 Task: Click the Help in New Invoice
Action: Mouse moved to (151, 20)
Screenshot: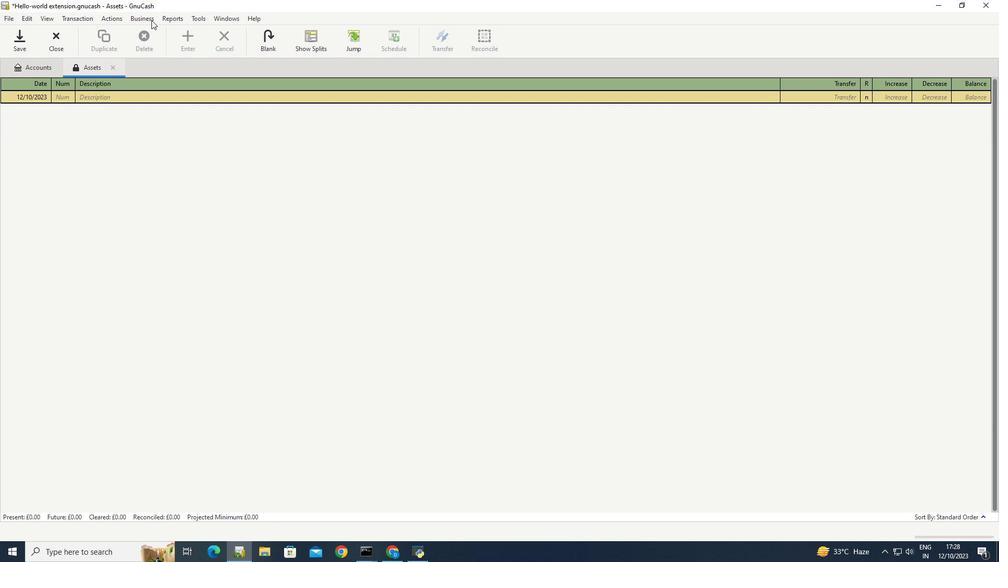 
Action: Mouse pressed left at (151, 20)
Screenshot: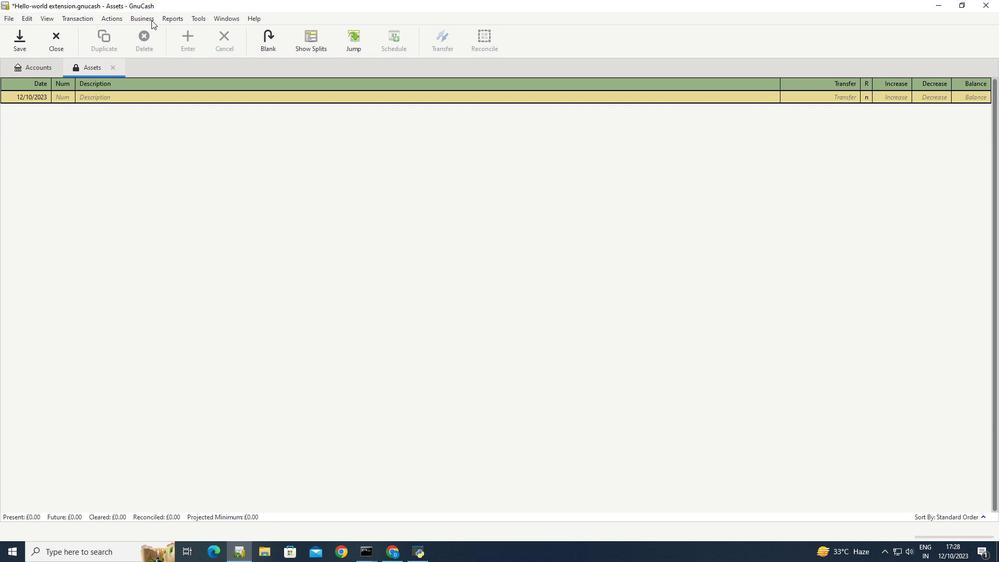 
Action: Mouse moved to (267, 70)
Screenshot: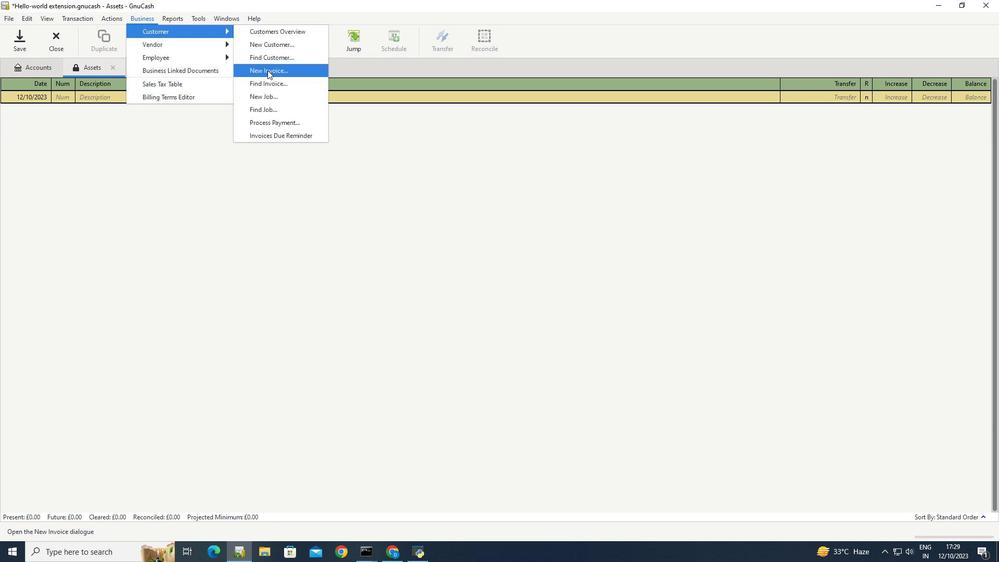 
Action: Mouse pressed left at (267, 70)
Screenshot: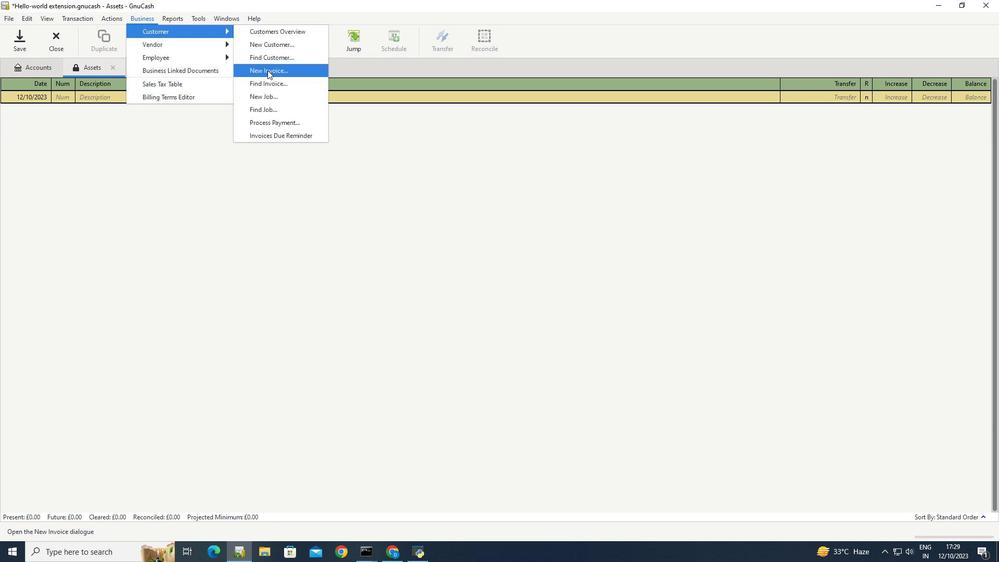 
Action: Mouse moved to (450, 390)
Screenshot: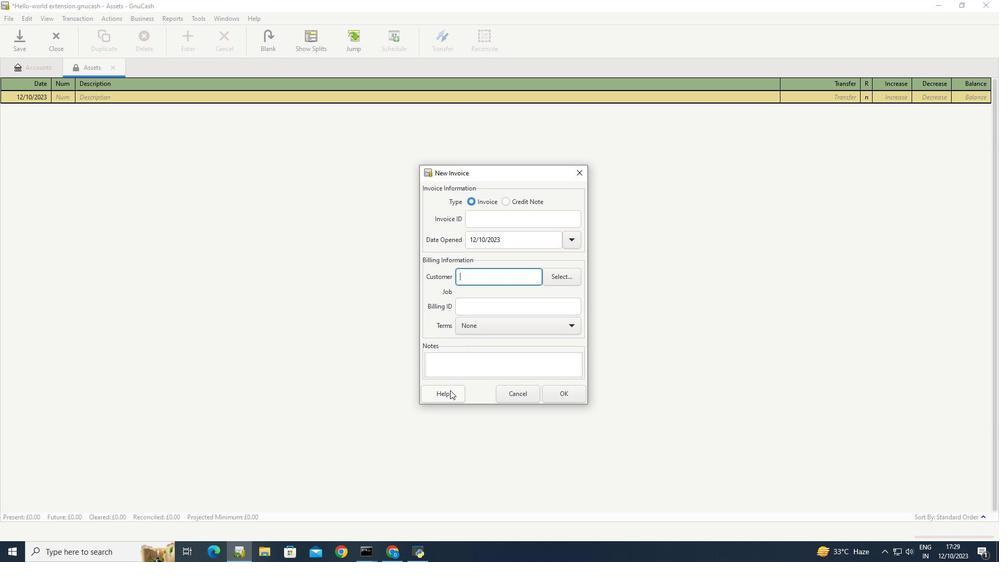 
Action: Mouse pressed left at (450, 390)
Screenshot: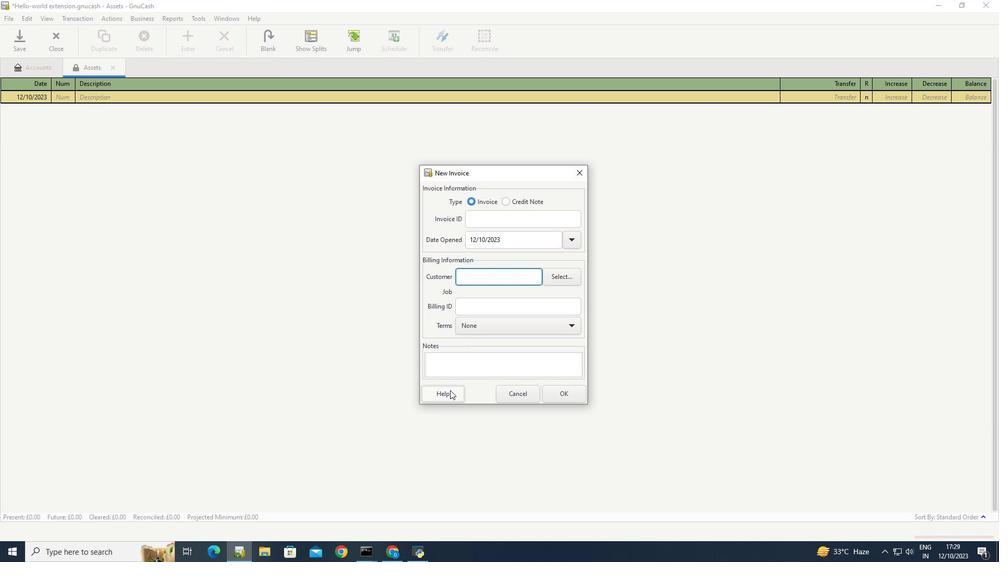 
Action: Mouse moved to (366, 330)
Screenshot: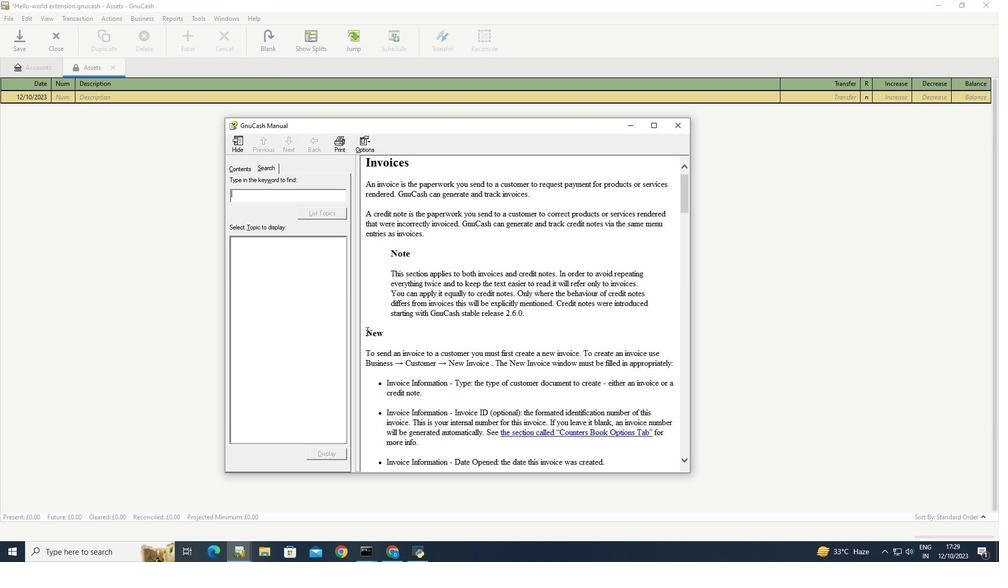 
